 Task: Look for Airbnb properties in Vetapalem, India from 1st December, 2023 to 9th December, 2023 for 2 adults.1  bedroom having 1 bed and 1 bathroom. Property type can be house. Amenities needed are: washing machine. Booking option can be shelf check-in. Look for 5 properties as per requirement.
Action: Mouse moved to (434, 72)
Screenshot: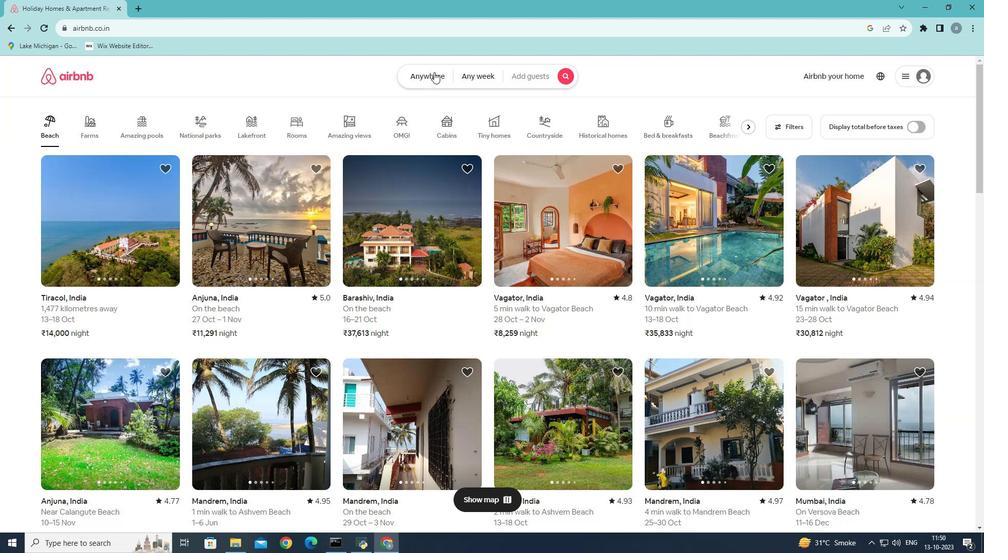 
Action: Mouse pressed left at (434, 72)
Screenshot: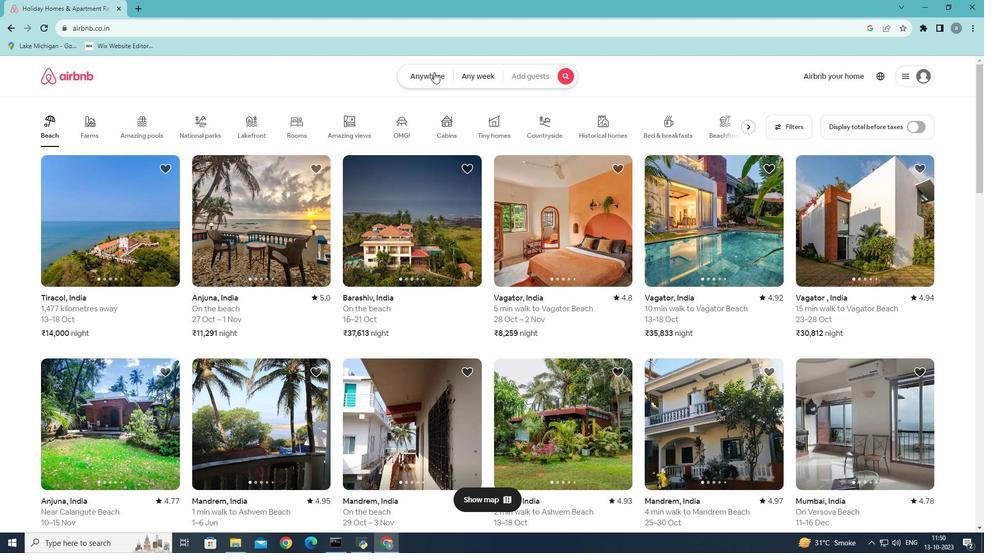 
Action: Mouse moved to (318, 111)
Screenshot: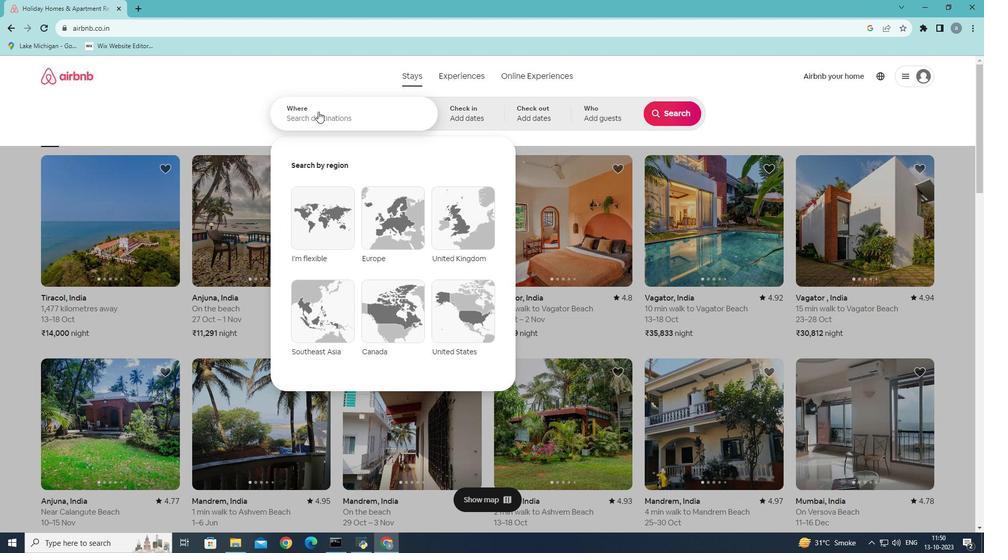 
Action: Mouse pressed left at (318, 111)
Screenshot: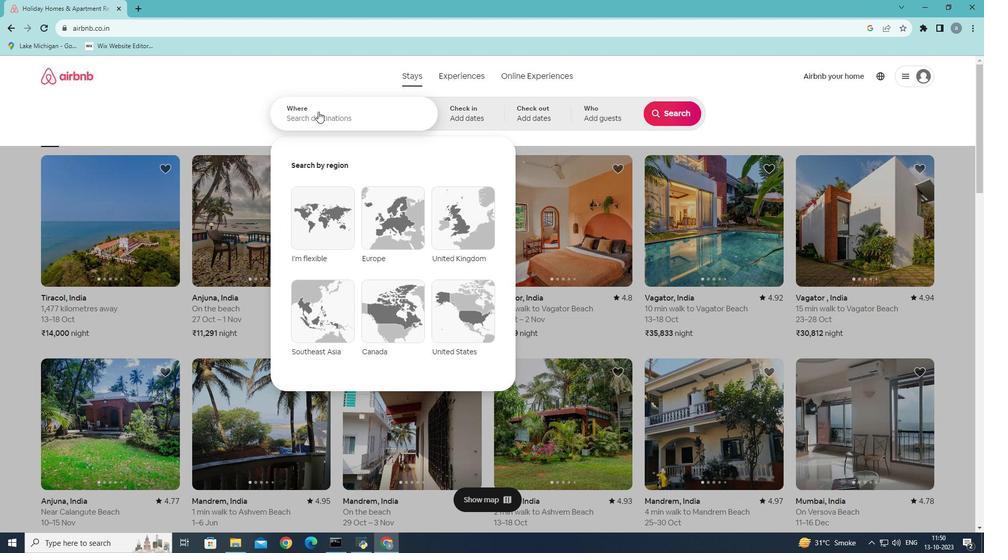 
Action: Mouse moved to (401, 94)
Screenshot: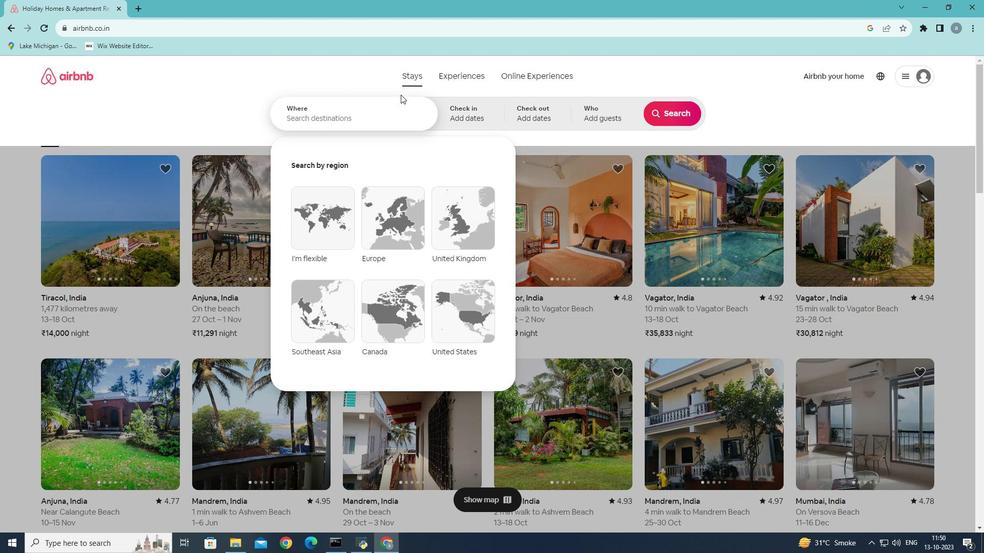 
Action: Key pressed <Key.shift>Vetapalem
Screenshot: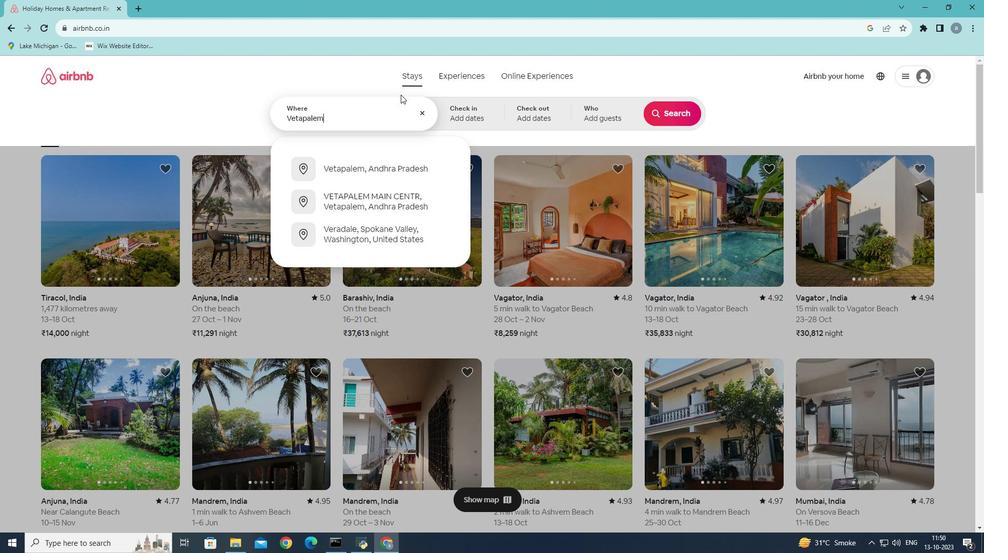 
Action: Mouse moved to (384, 165)
Screenshot: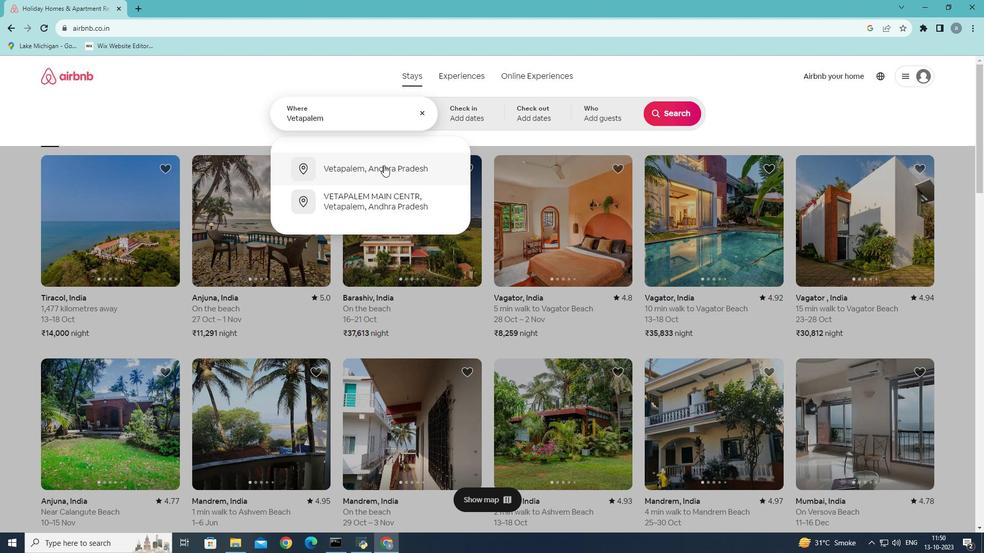 
Action: Mouse pressed left at (384, 165)
Screenshot: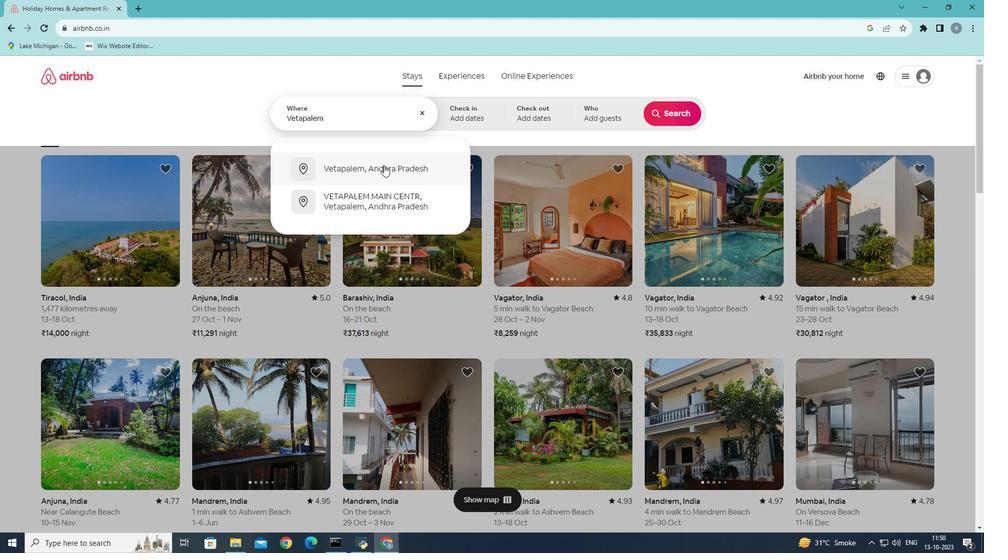 
Action: Mouse moved to (661, 195)
Screenshot: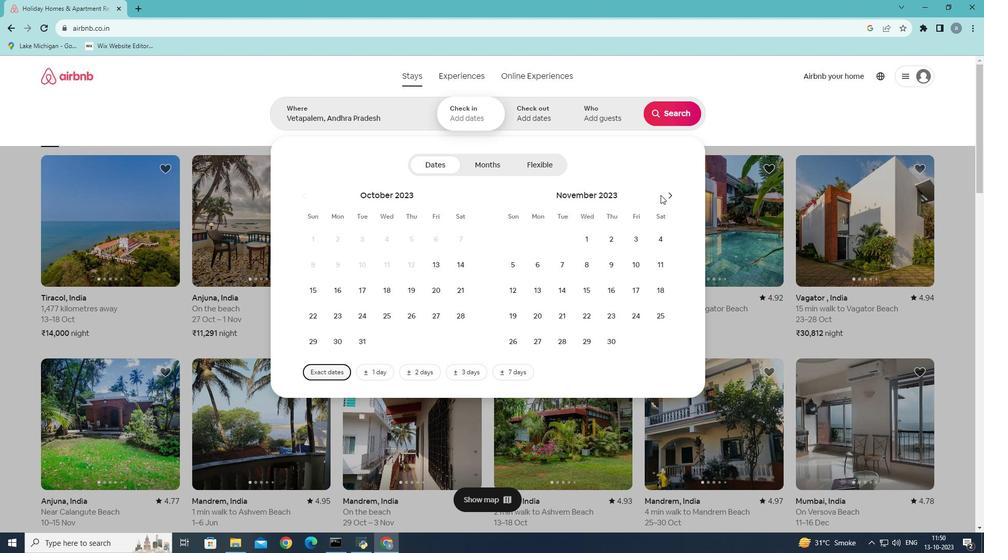 
Action: Mouse pressed left at (661, 195)
Screenshot: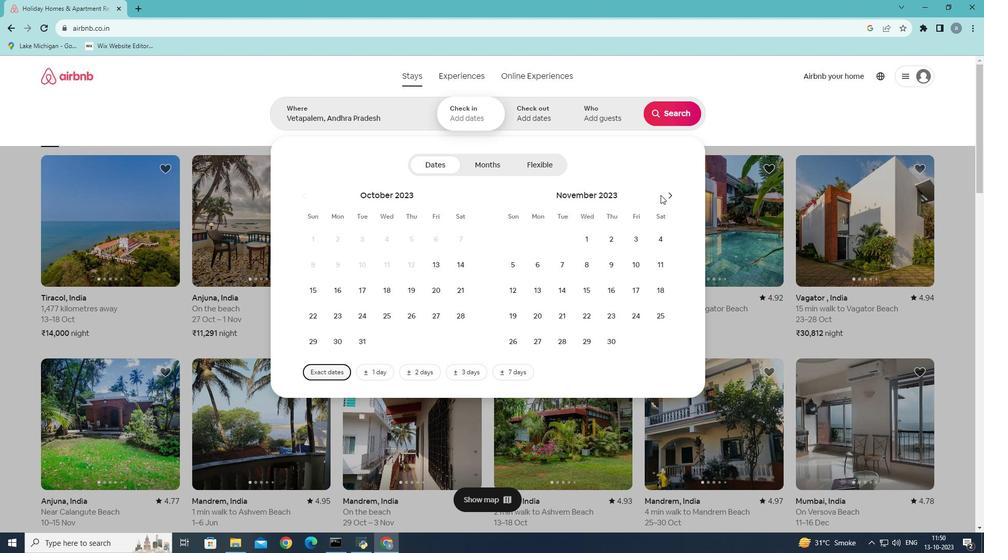 
Action: Mouse moved to (674, 195)
Screenshot: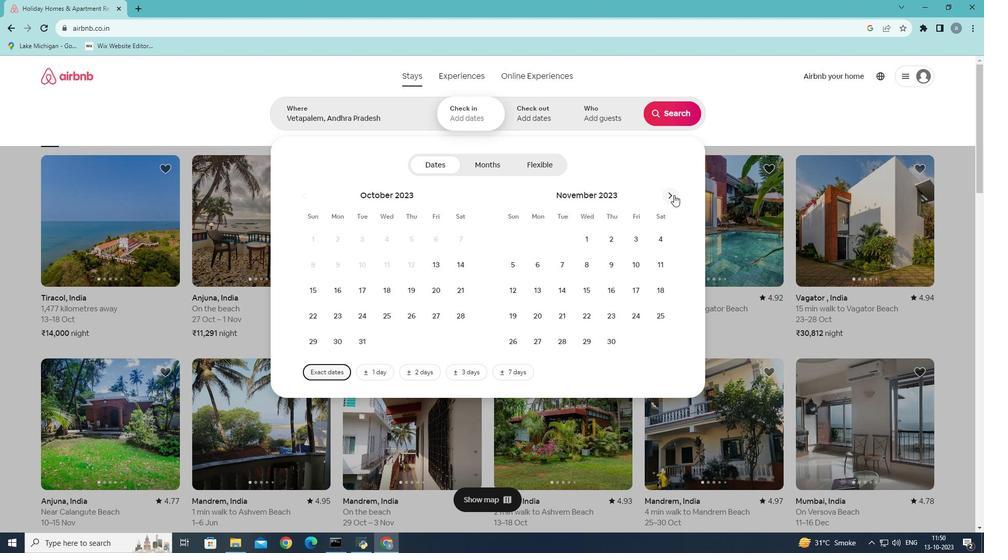 
Action: Mouse pressed left at (674, 195)
Screenshot: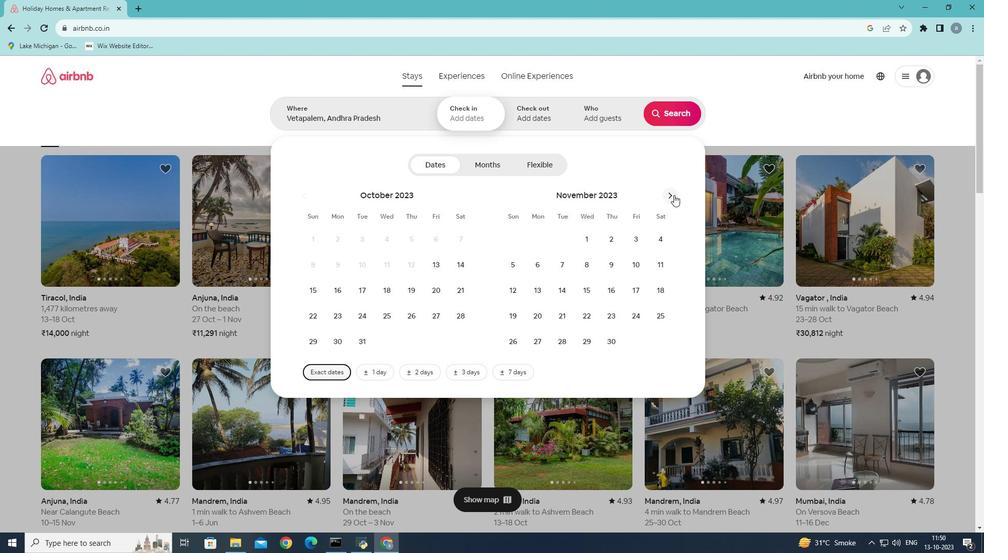
Action: Mouse moved to (635, 242)
Screenshot: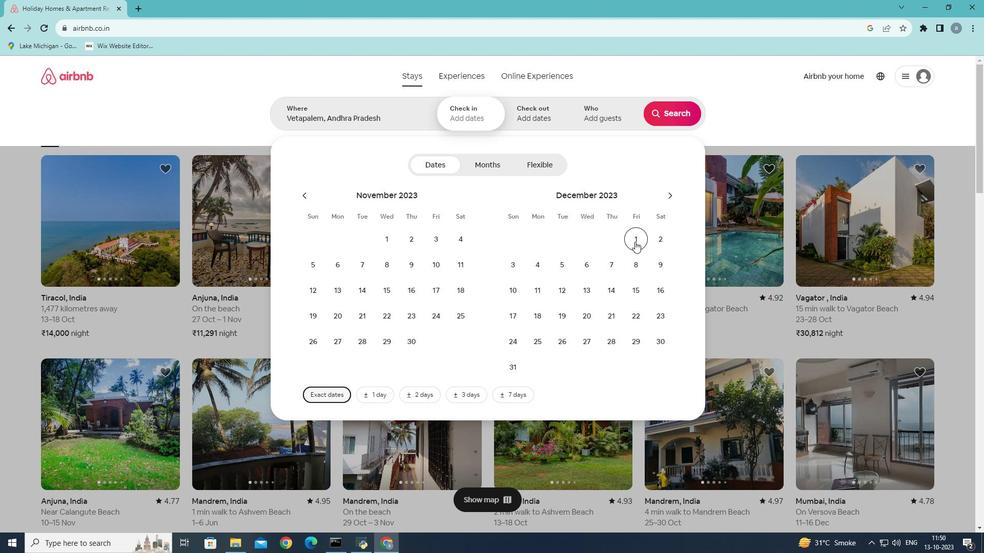 
Action: Mouse pressed left at (635, 242)
Screenshot: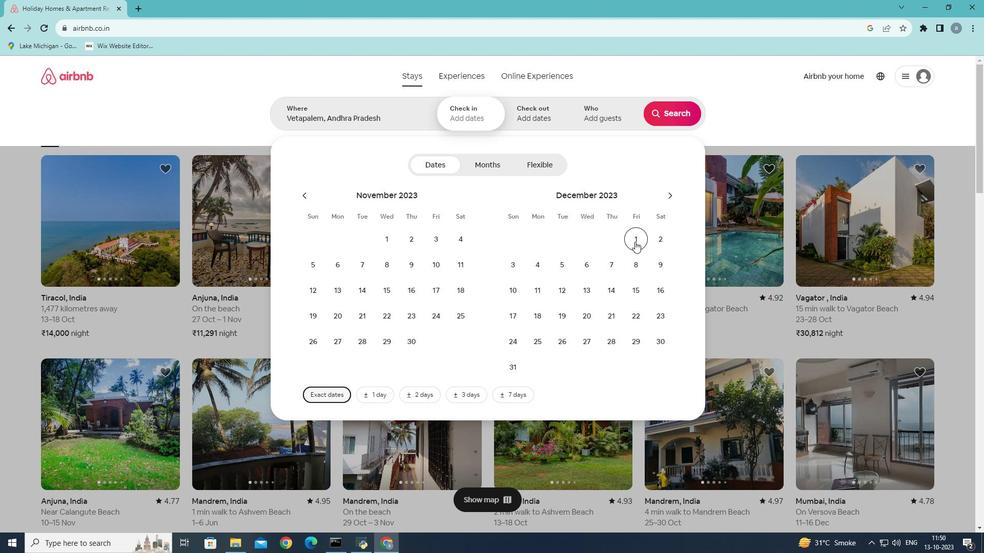 
Action: Mouse moved to (658, 259)
Screenshot: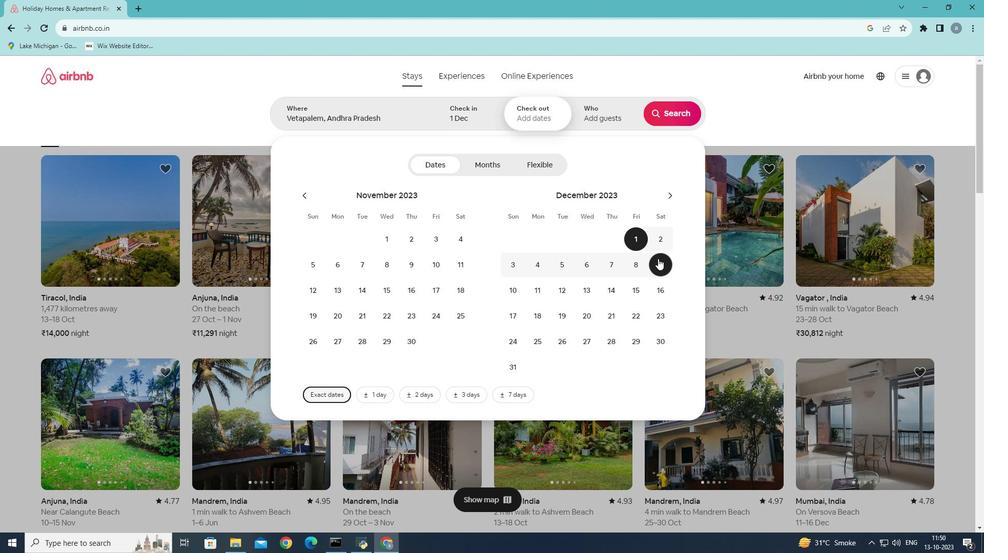 
Action: Mouse pressed left at (658, 259)
Screenshot: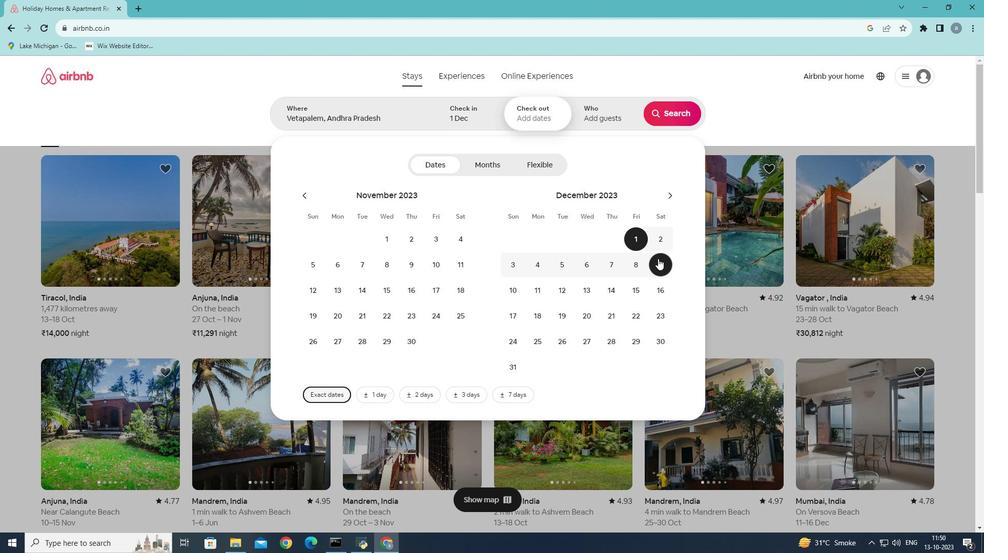 
Action: Mouse moved to (612, 114)
Screenshot: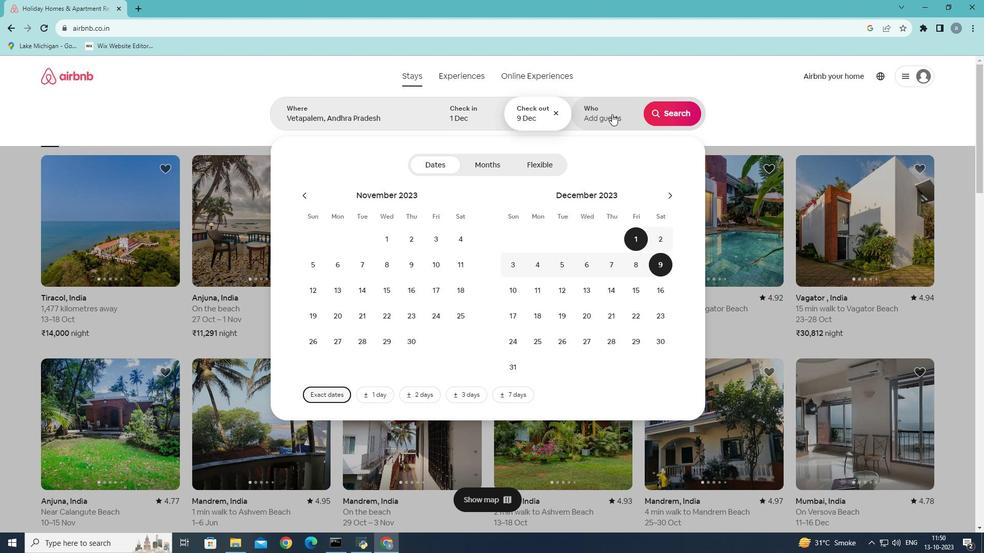
Action: Mouse pressed left at (612, 114)
Screenshot: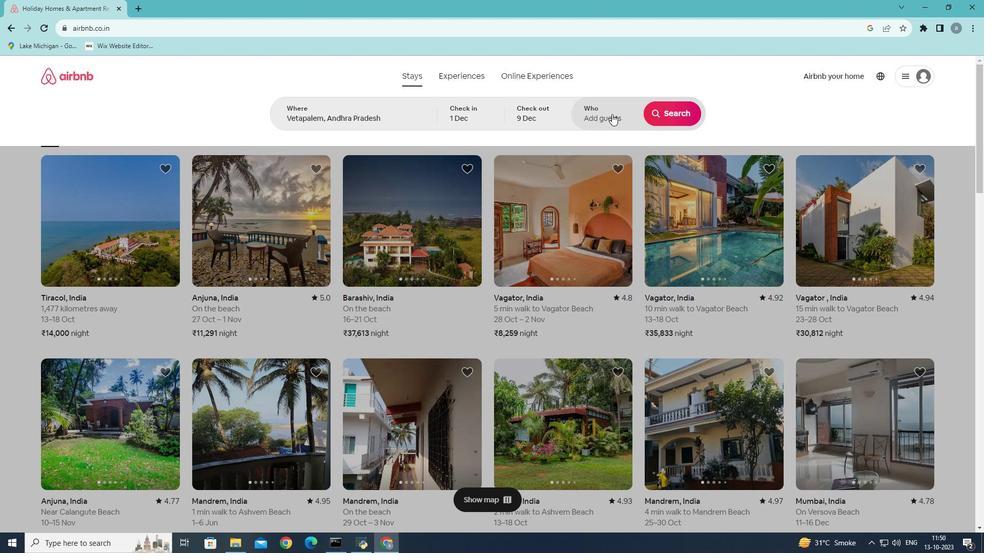 
Action: Mouse moved to (675, 168)
Screenshot: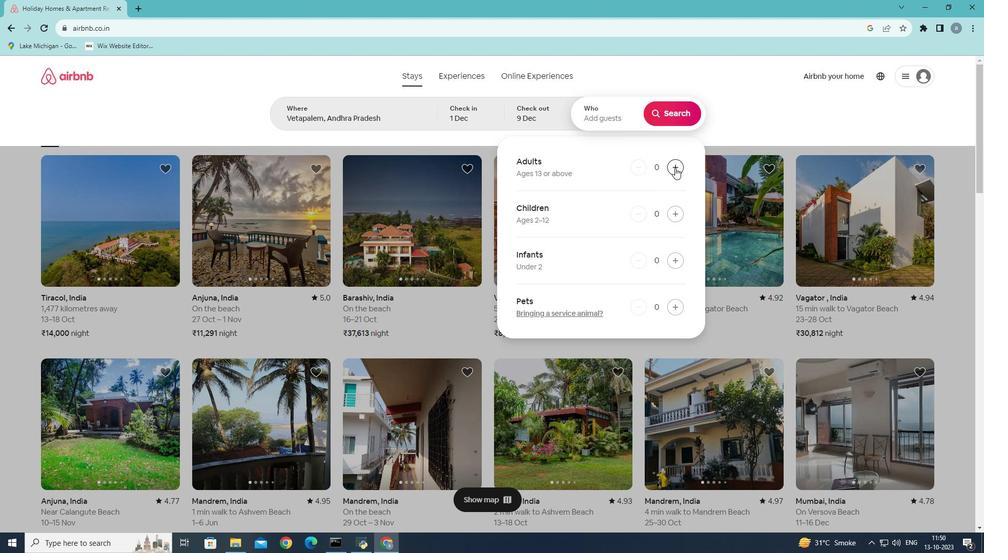 
Action: Mouse pressed left at (675, 168)
Screenshot: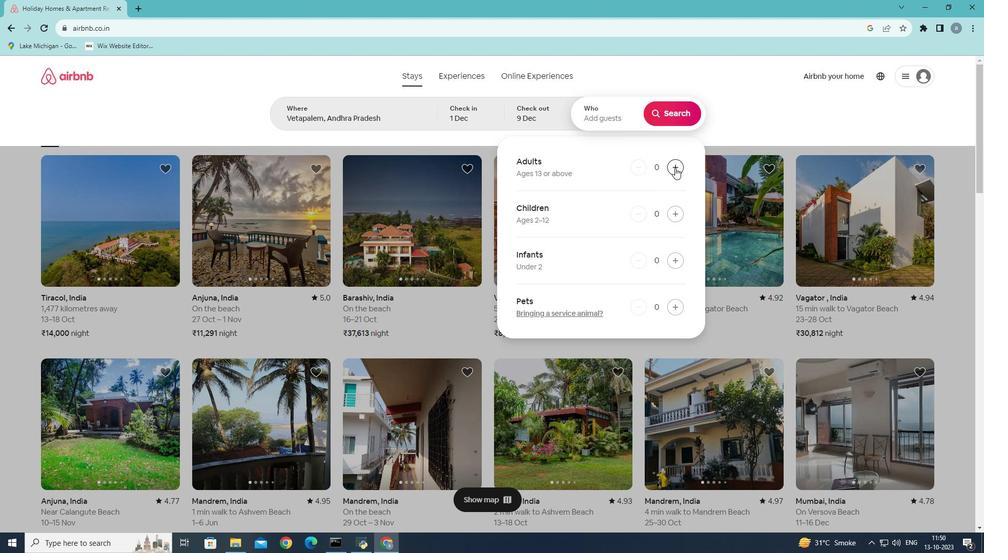 
Action: Mouse pressed left at (675, 168)
Screenshot: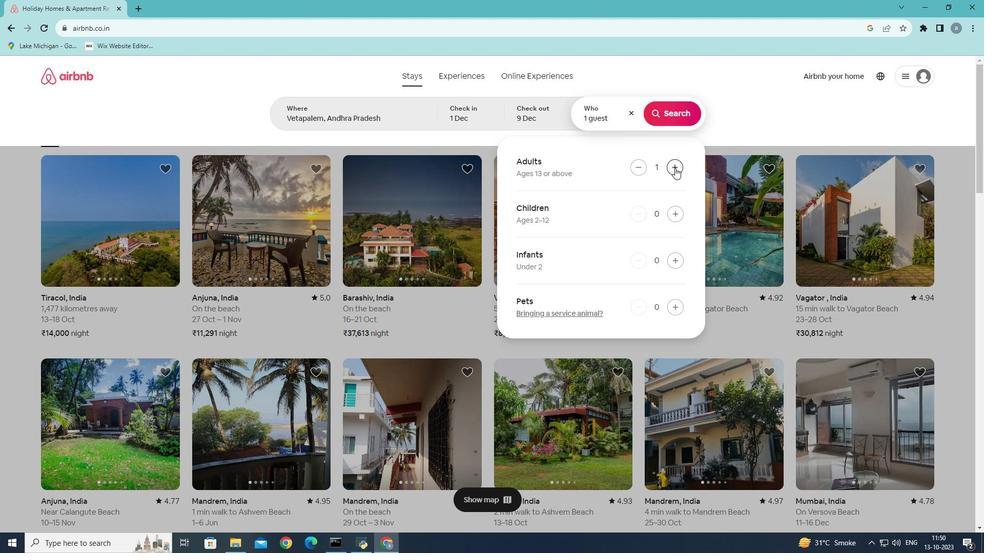 
Action: Mouse moved to (678, 117)
Screenshot: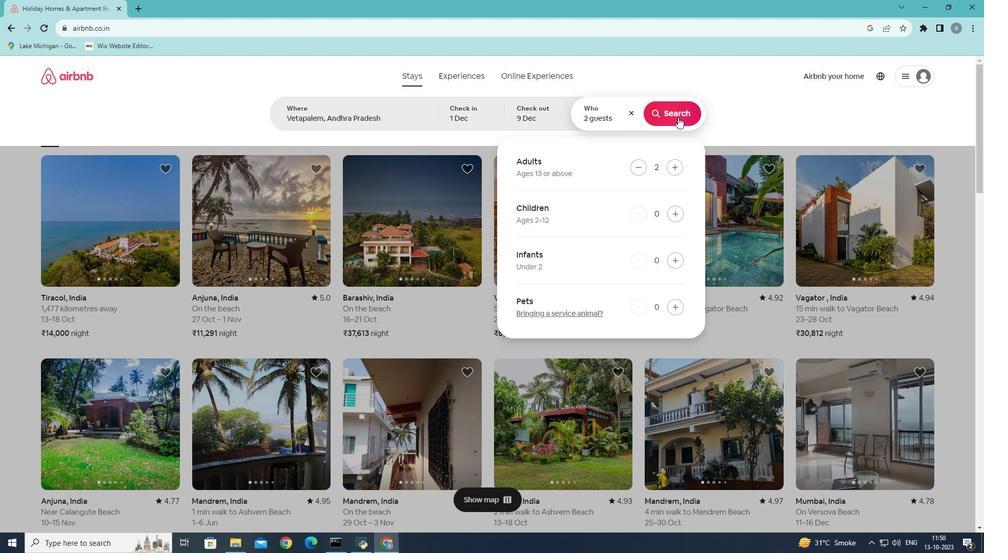 
Action: Mouse pressed left at (678, 117)
Screenshot: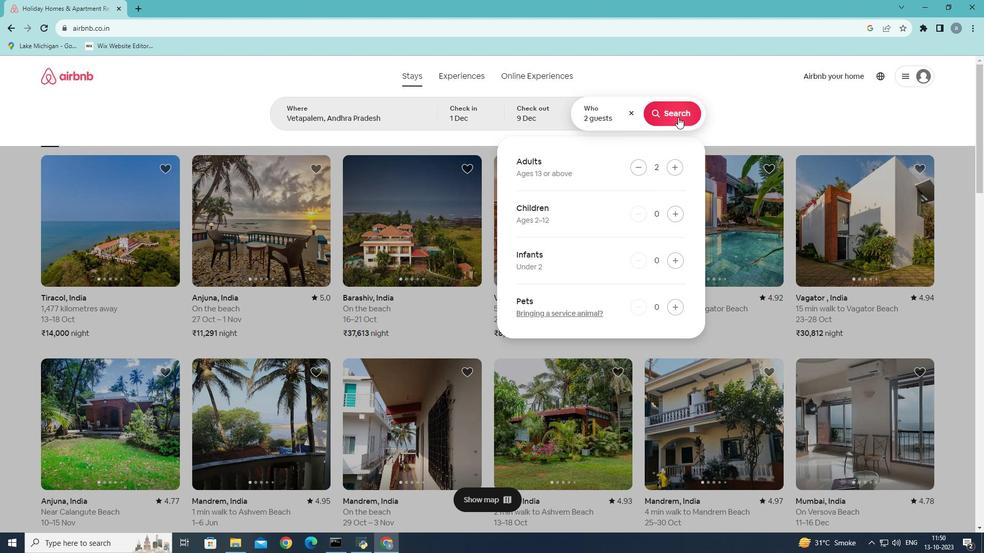 
Action: Mouse moved to (821, 113)
Screenshot: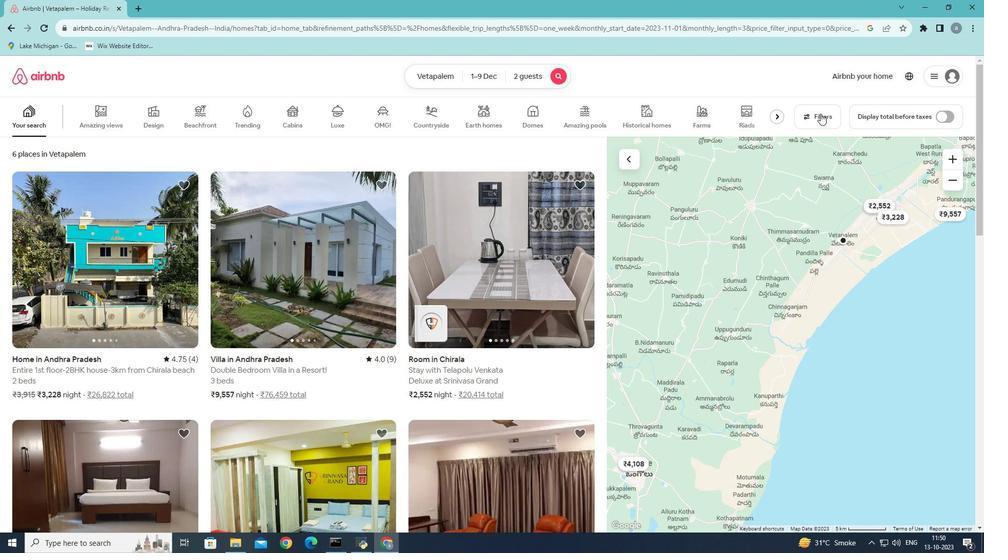 
Action: Mouse pressed left at (821, 113)
Screenshot: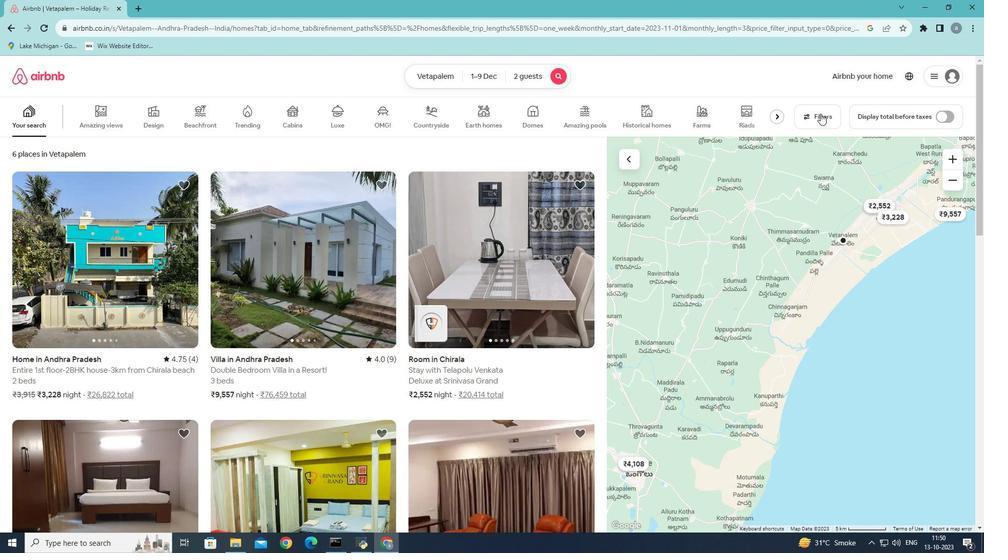 
Action: Mouse moved to (512, 310)
Screenshot: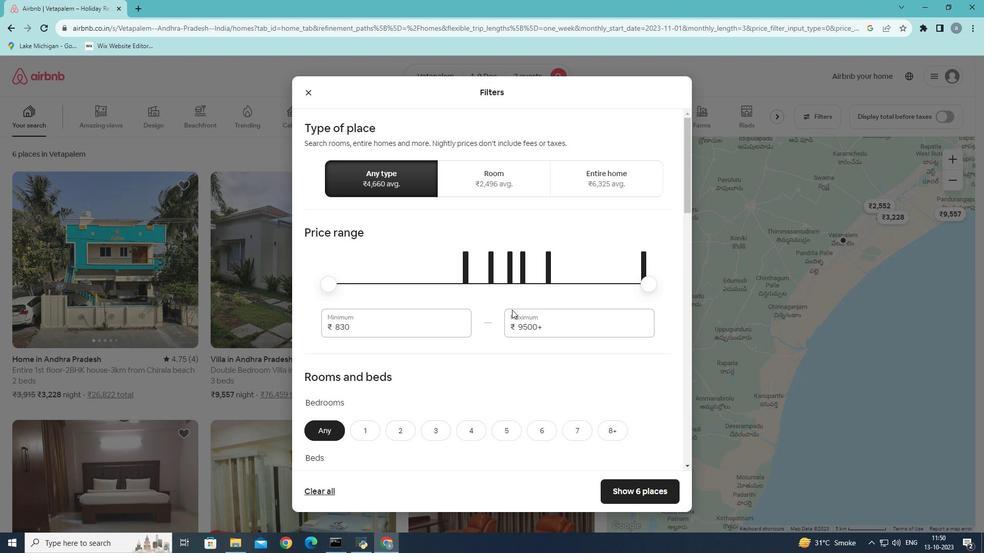 
Action: Mouse scrolled (512, 309) with delta (0, 0)
Screenshot: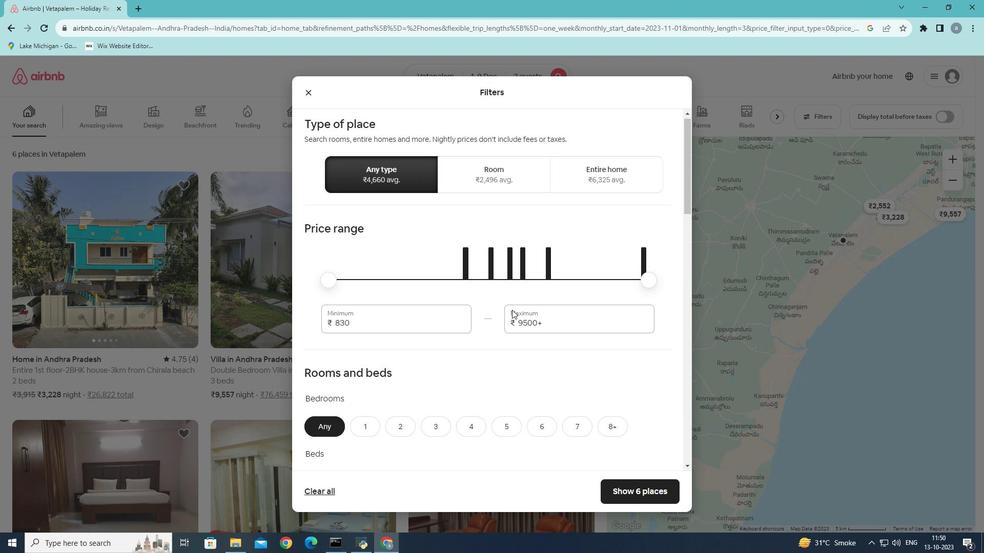 
Action: Mouse scrolled (512, 309) with delta (0, 0)
Screenshot: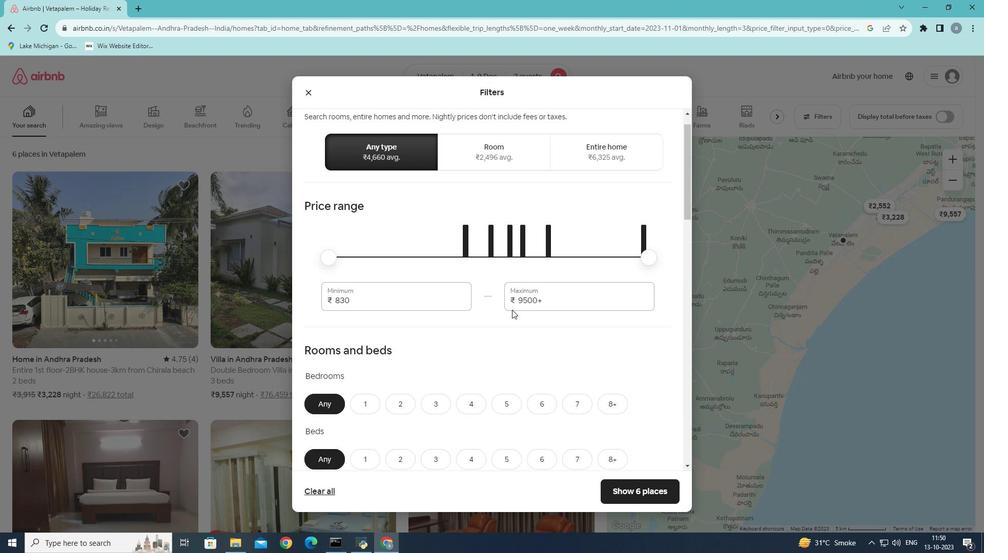 
Action: Mouse scrolled (512, 309) with delta (0, 0)
Screenshot: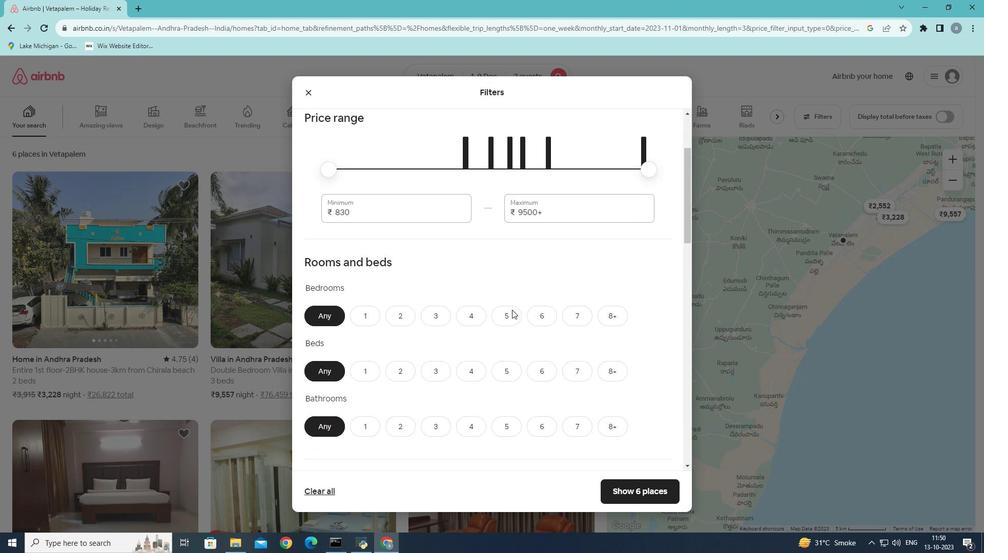
Action: Mouse scrolled (512, 309) with delta (0, 0)
Screenshot: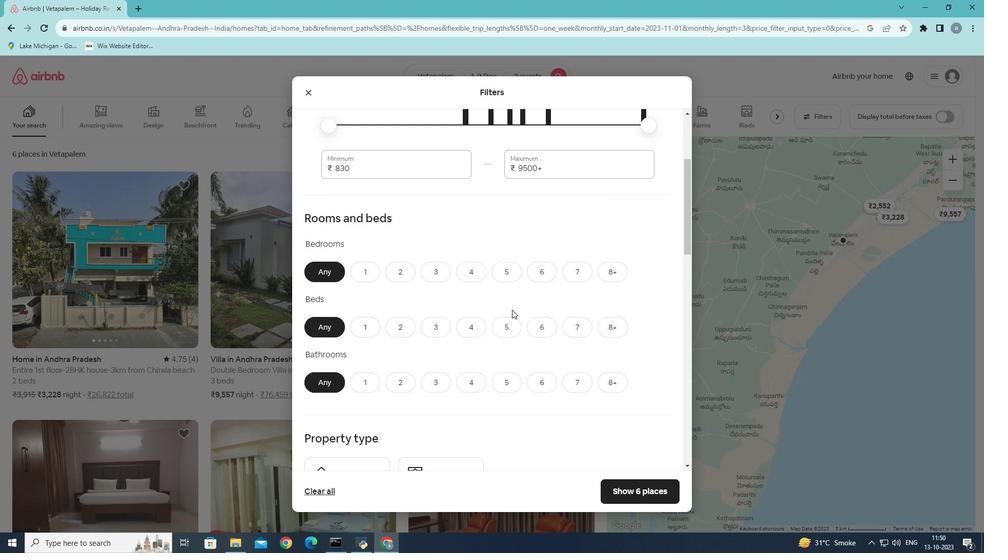 
Action: Mouse moved to (370, 231)
Screenshot: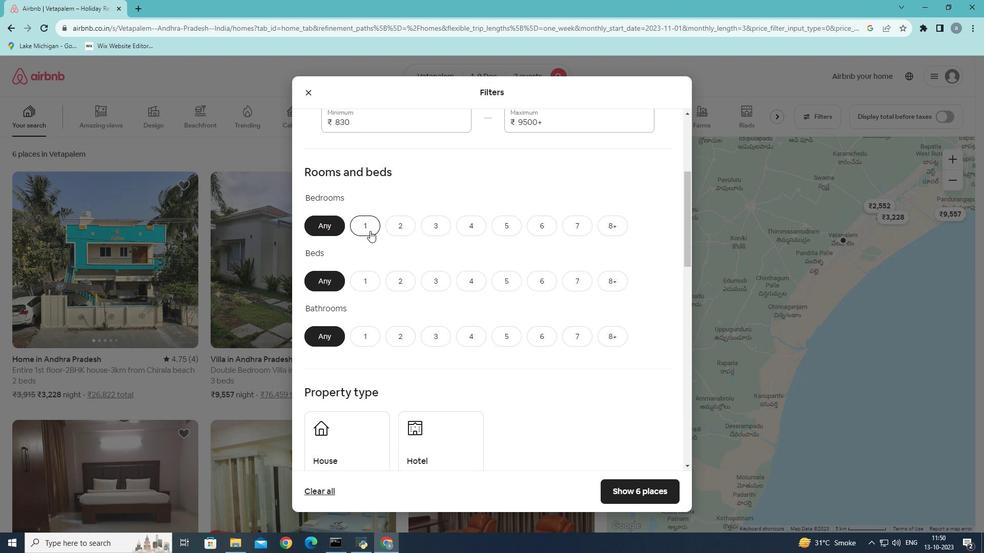 
Action: Mouse pressed left at (370, 231)
Screenshot: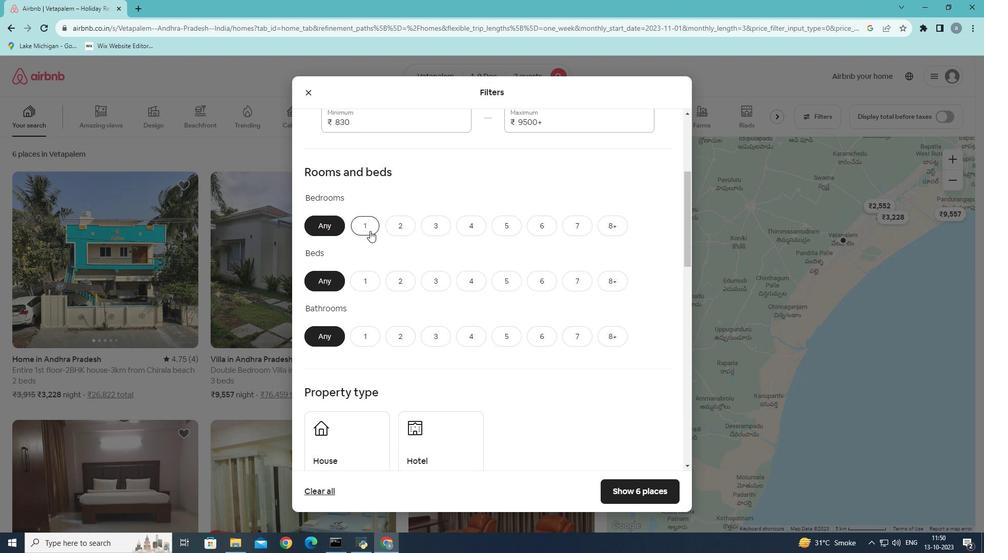 
Action: Mouse moved to (374, 286)
Screenshot: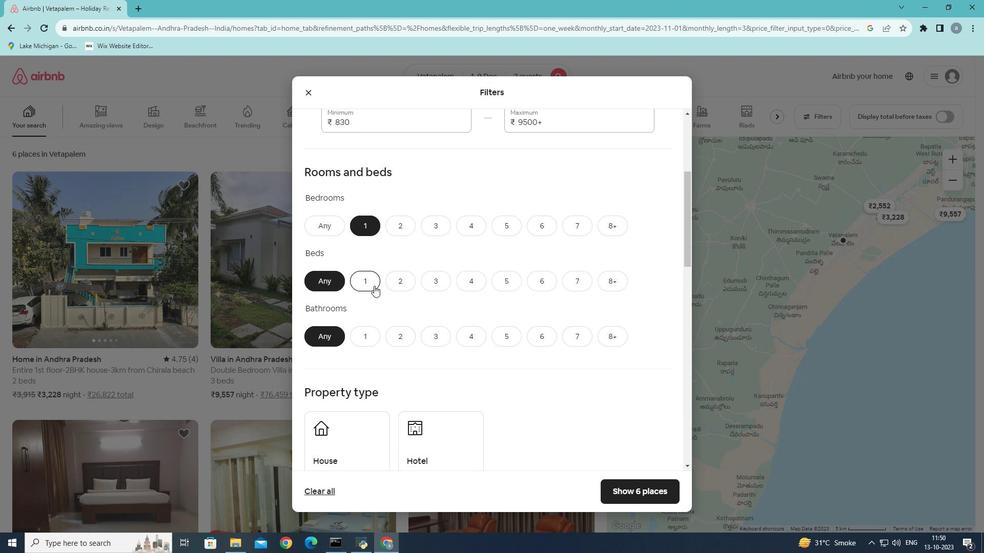 
Action: Mouse pressed left at (374, 286)
Screenshot: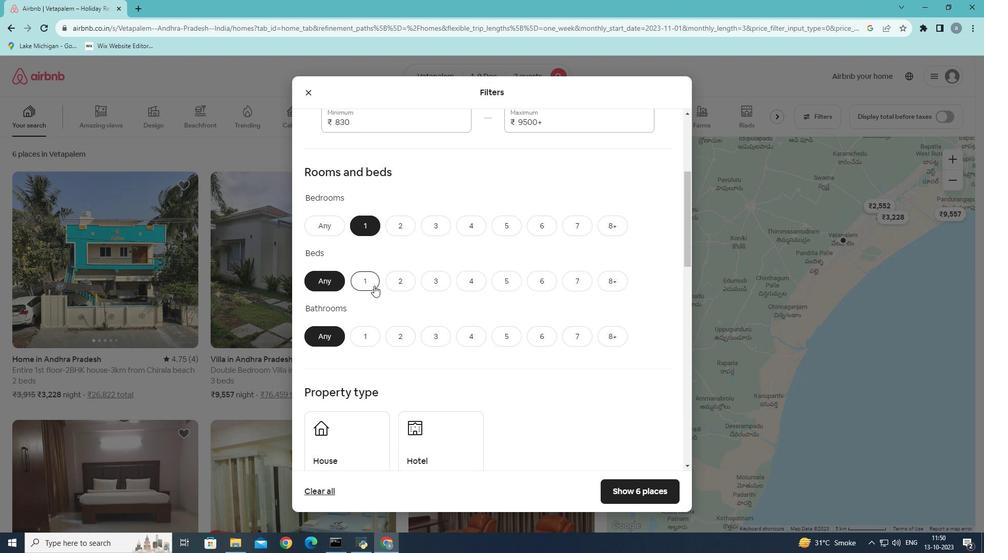 
Action: Mouse moved to (373, 338)
Screenshot: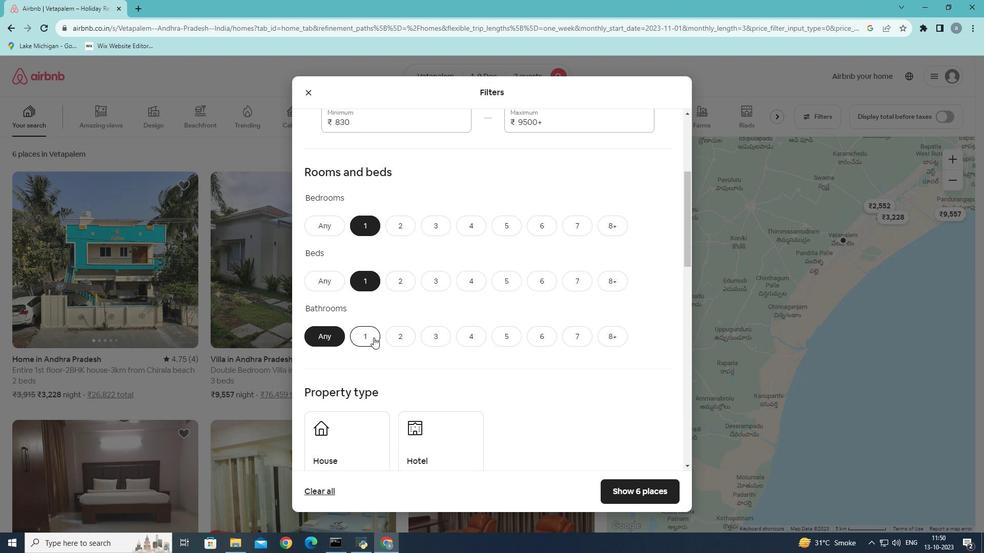 
Action: Mouse pressed left at (373, 338)
Screenshot: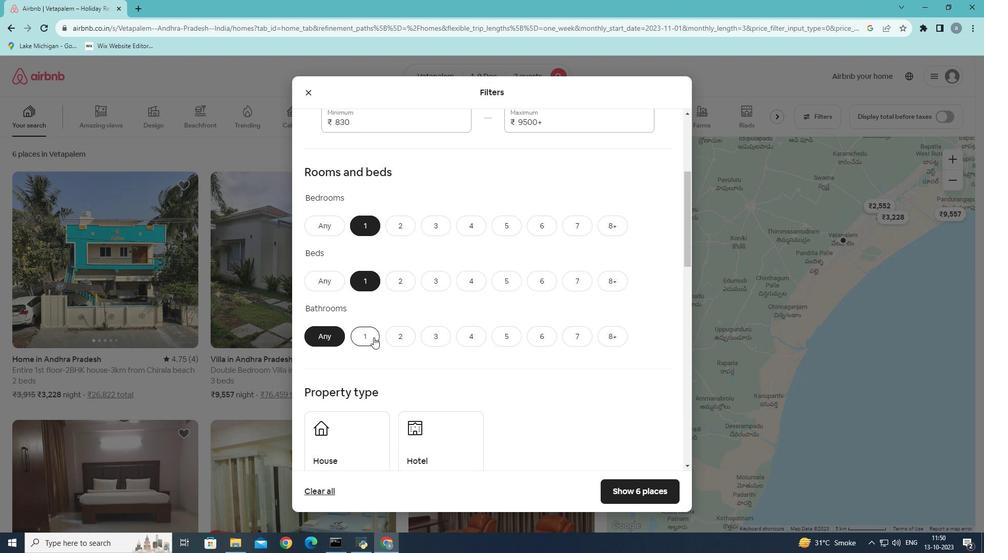 
Action: Mouse moved to (434, 293)
Screenshot: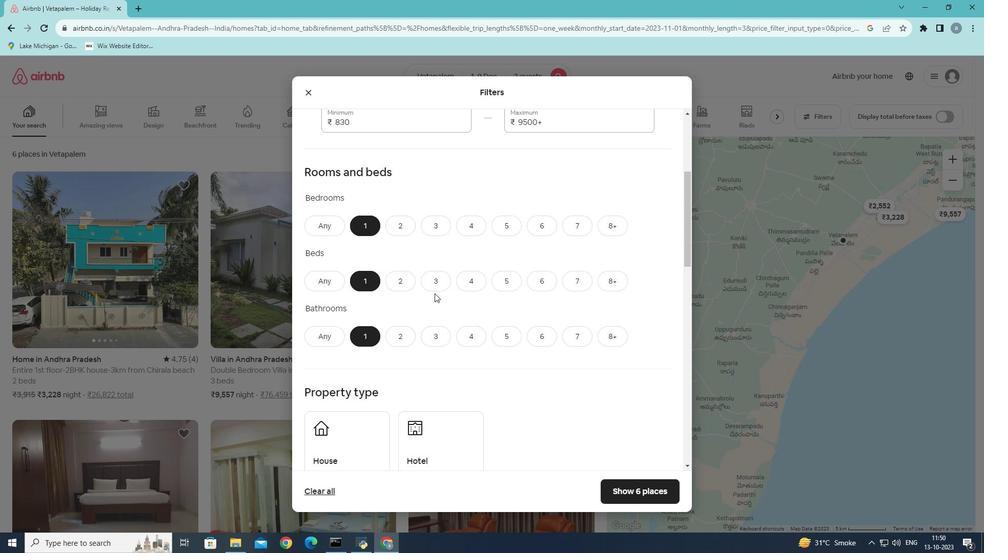 
Action: Mouse scrolled (434, 293) with delta (0, 0)
Screenshot: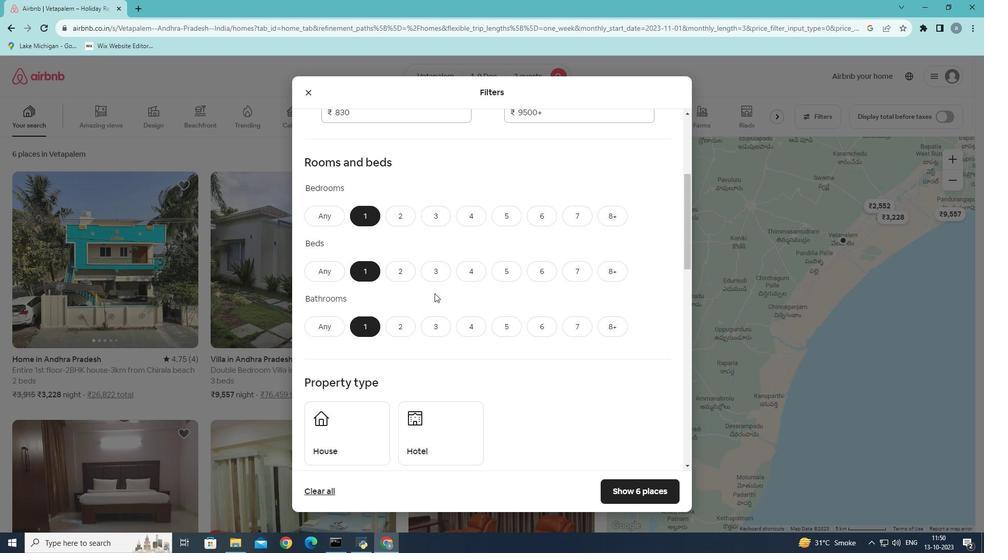 
Action: Mouse scrolled (434, 293) with delta (0, 0)
Screenshot: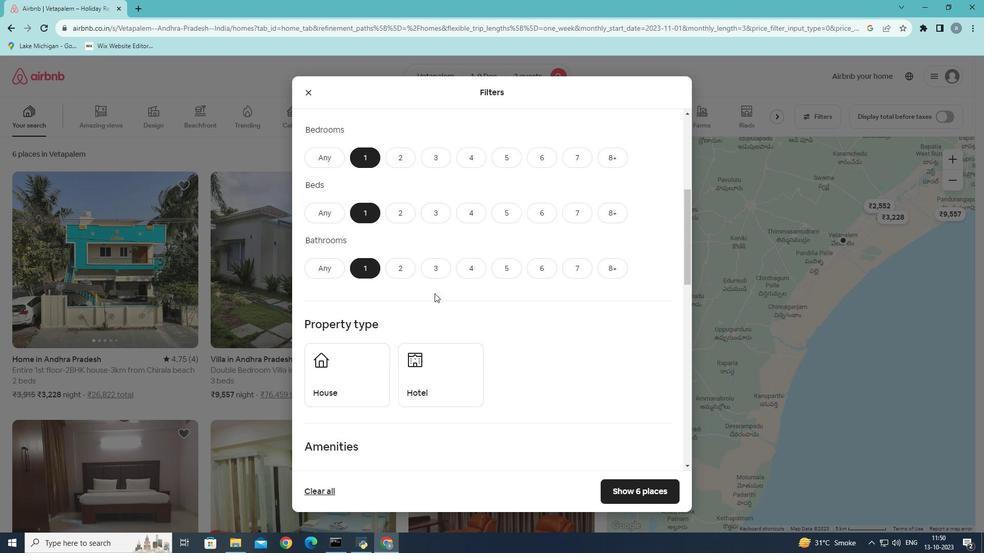 
Action: Mouse moved to (367, 342)
Screenshot: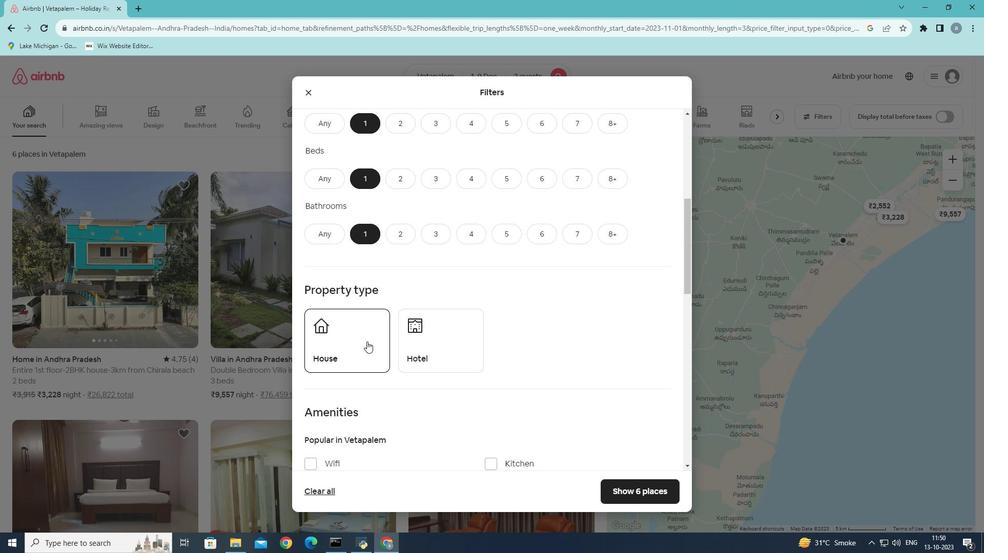 
Action: Mouse pressed left at (367, 342)
Screenshot: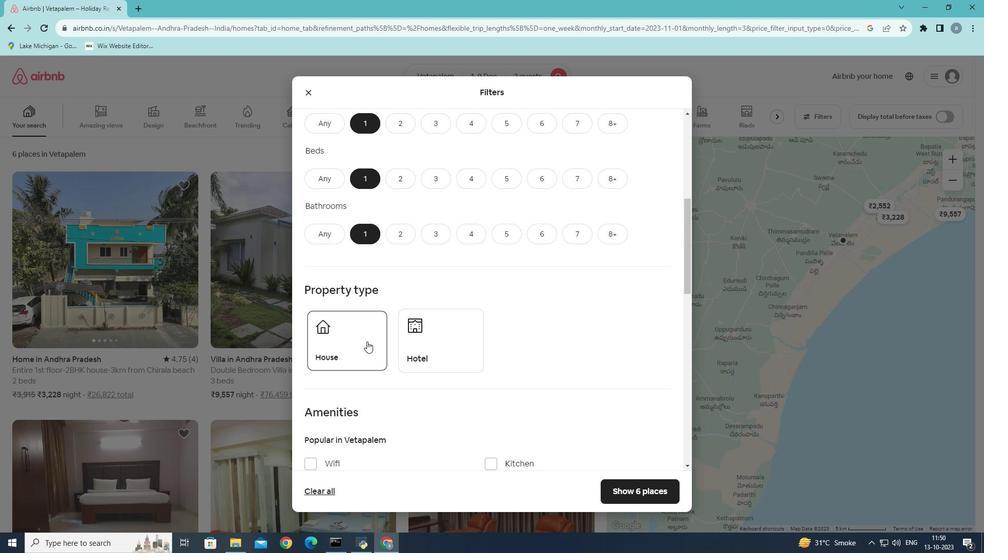 
Action: Mouse moved to (457, 306)
Screenshot: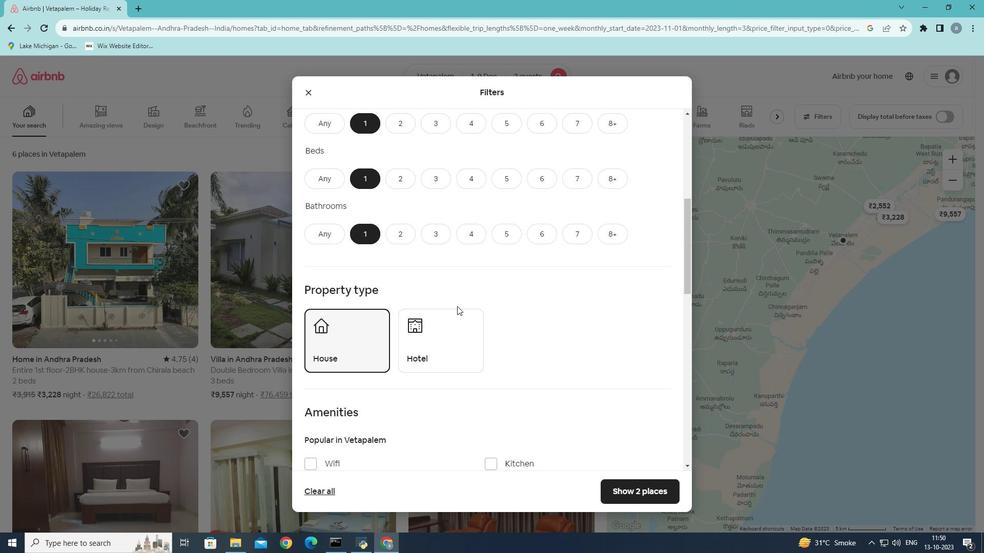 
Action: Mouse scrolled (457, 306) with delta (0, 0)
Screenshot: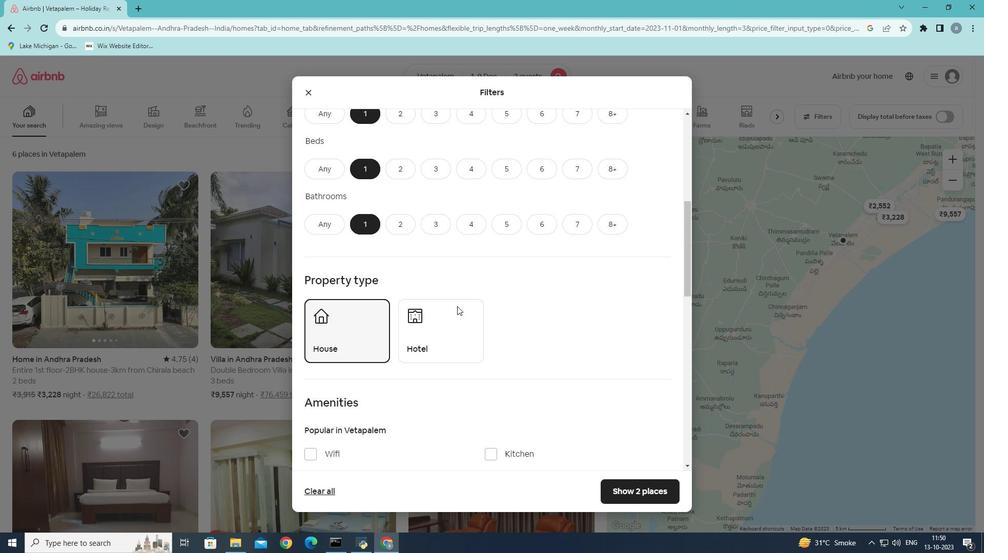 
Action: Mouse scrolled (457, 306) with delta (0, 0)
Screenshot: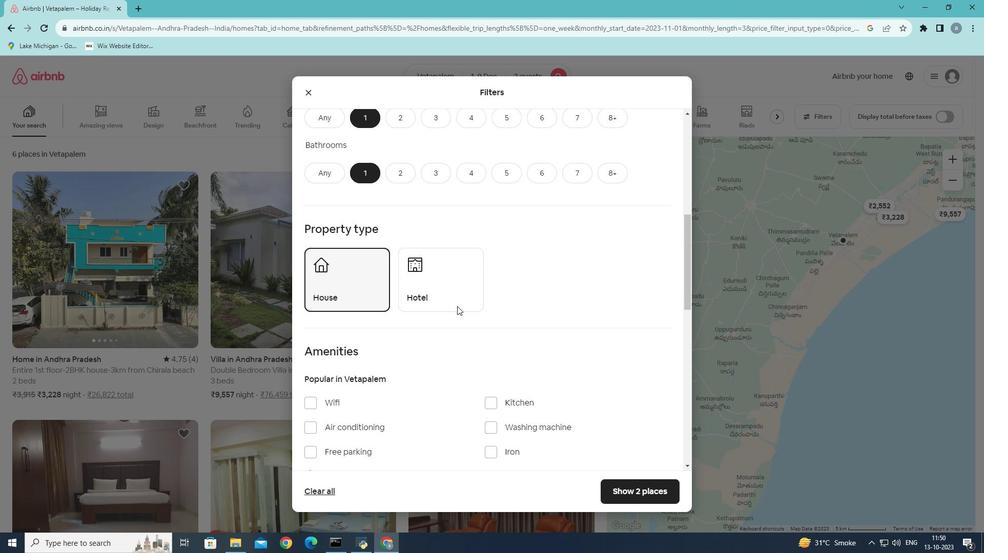 
Action: Mouse moved to (492, 389)
Screenshot: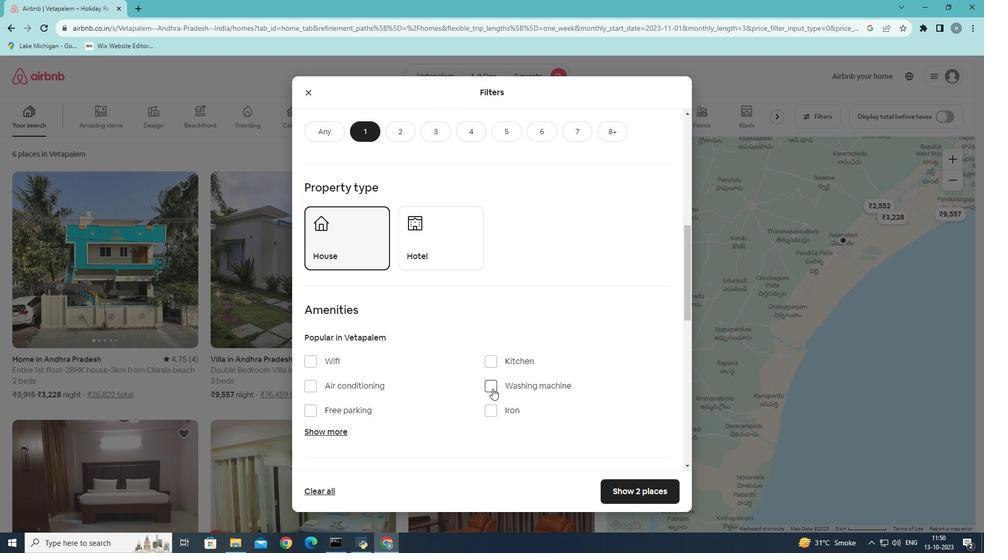 
Action: Mouse pressed left at (492, 389)
Screenshot: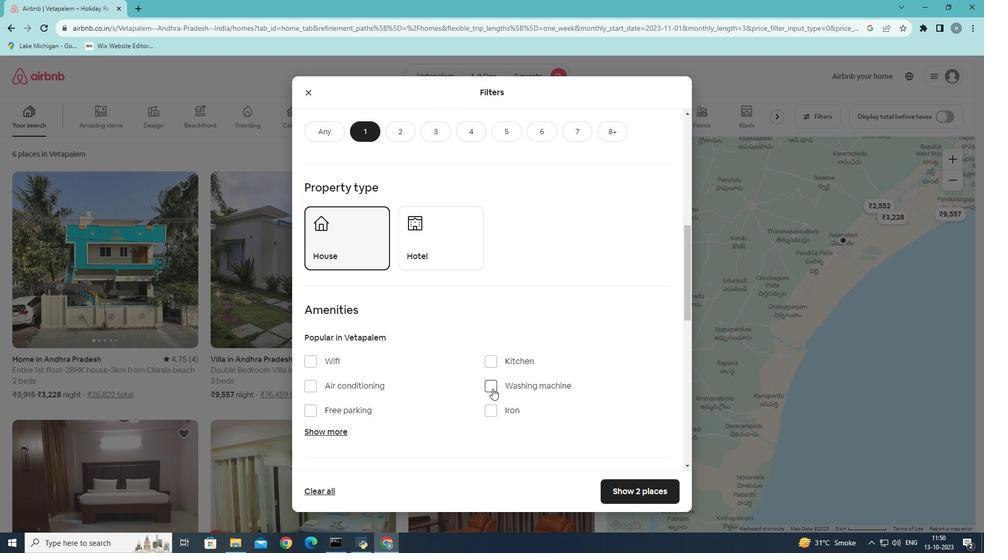 
Action: Mouse moved to (424, 330)
Screenshot: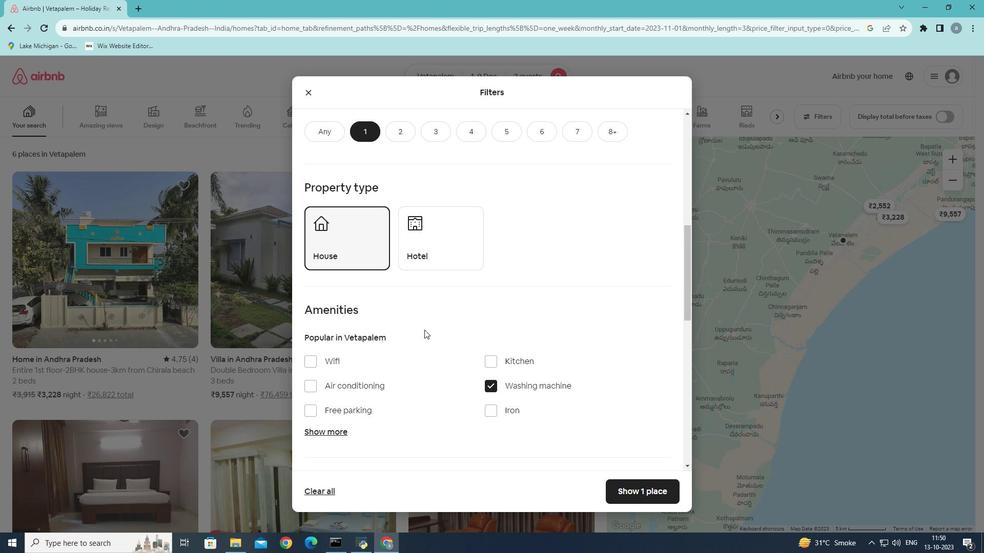 
Action: Mouse scrolled (424, 329) with delta (0, 0)
Screenshot: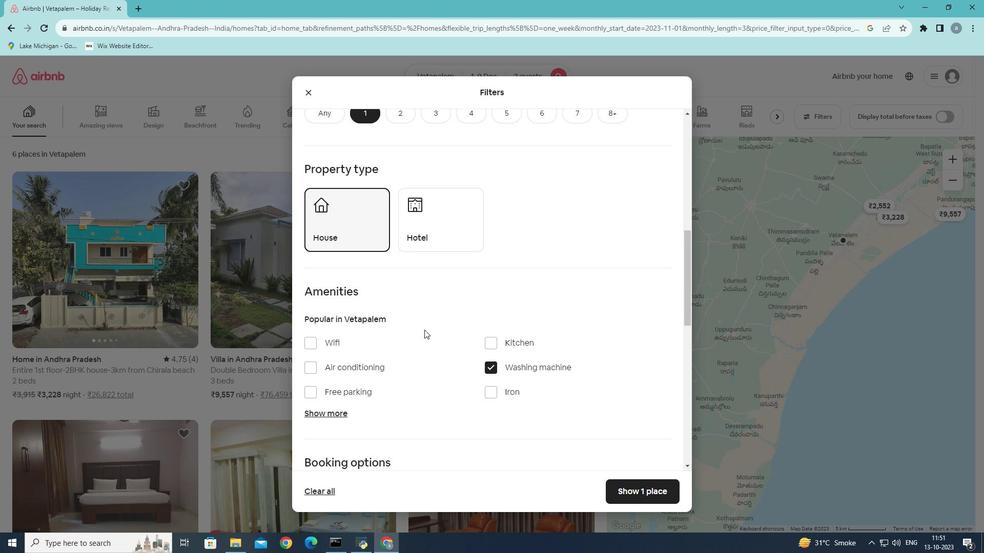 
Action: Mouse scrolled (424, 329) with delta (0, 0)
Screenshot: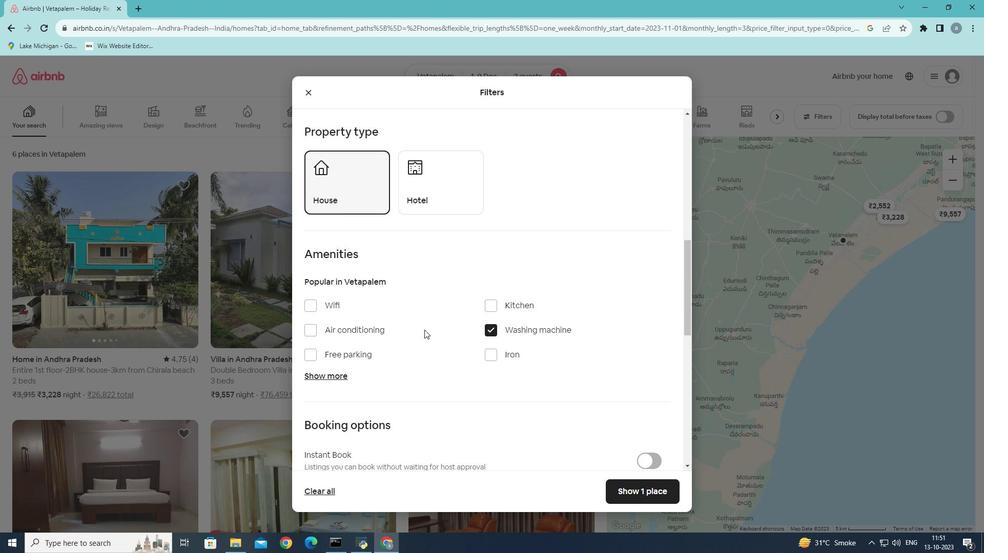
Action: Mouse scrolled (424, 329) with delta (0, 0)
Screenshot: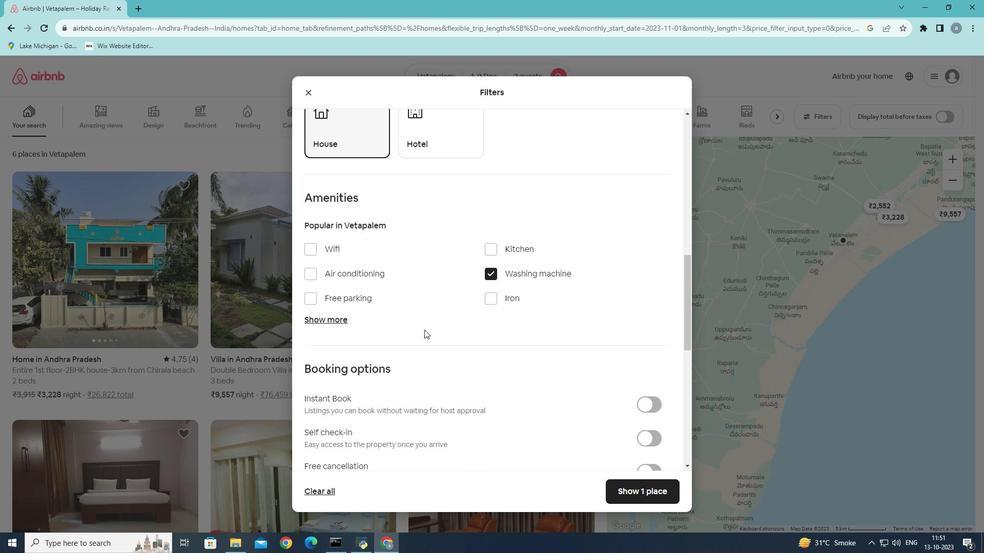 
Action: Mouse moved to (651, 399)
Screenshot: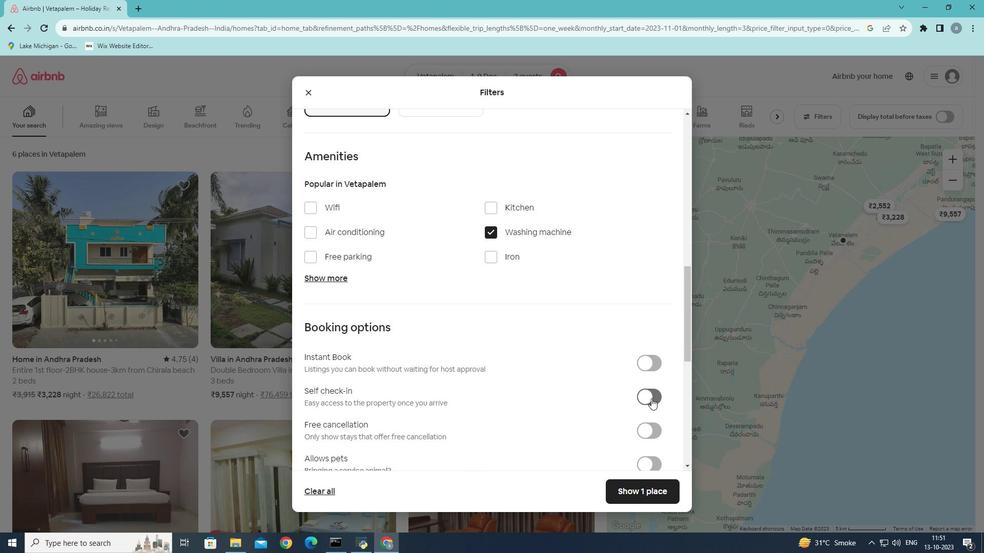 
Action: Mouse pressed left at (651, 399)
Screenshot: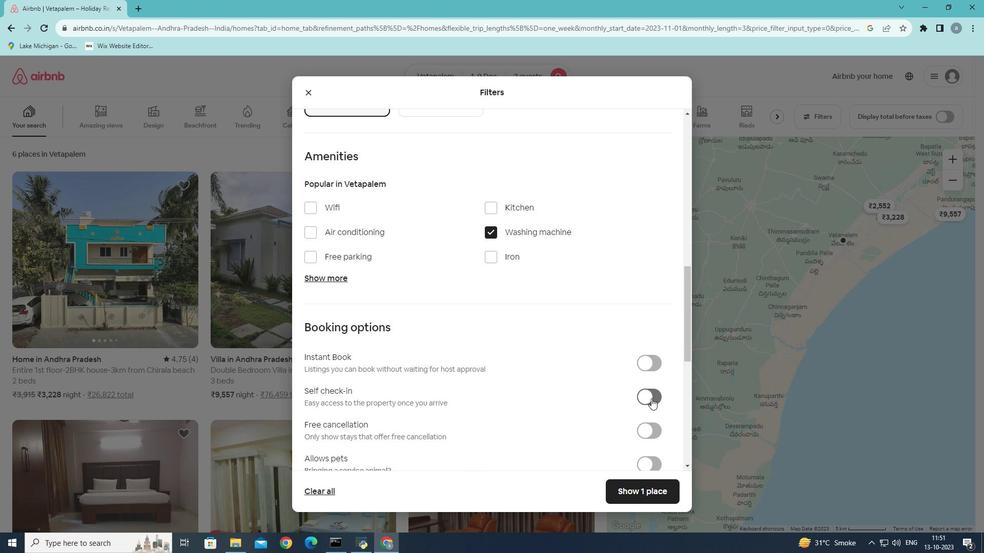 
Action: Mouse moved to (565, 443)
Screenshot: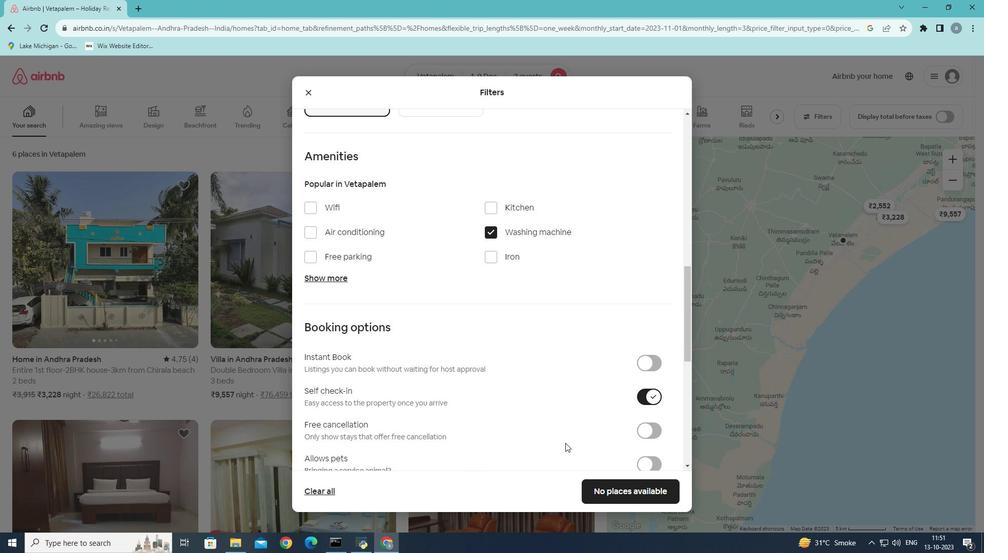 
Action: Mouse scrolled (565, 443) with delta (0, 0)
Screenshot: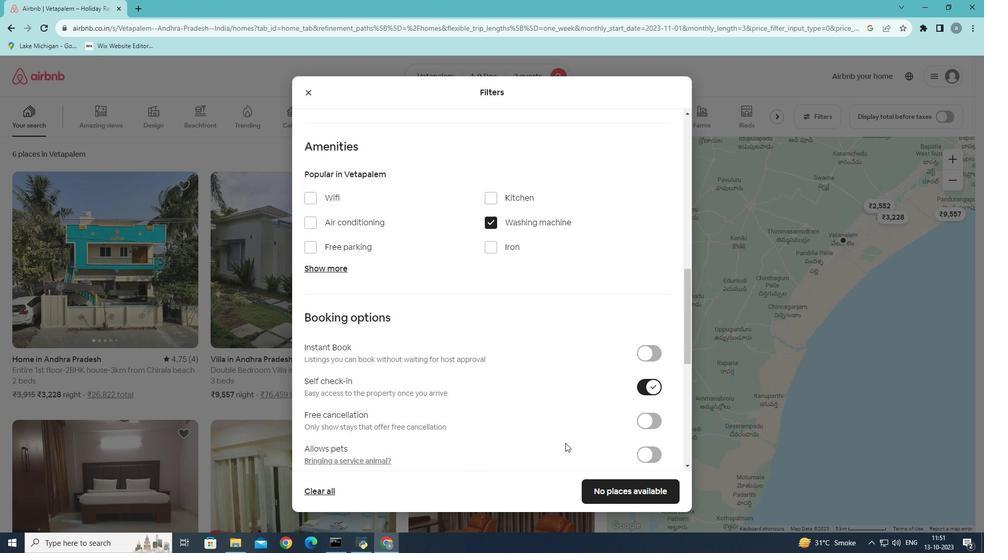 
Action: Mouse scrolled (565, 443) with delta (0, 0)
Screenshot: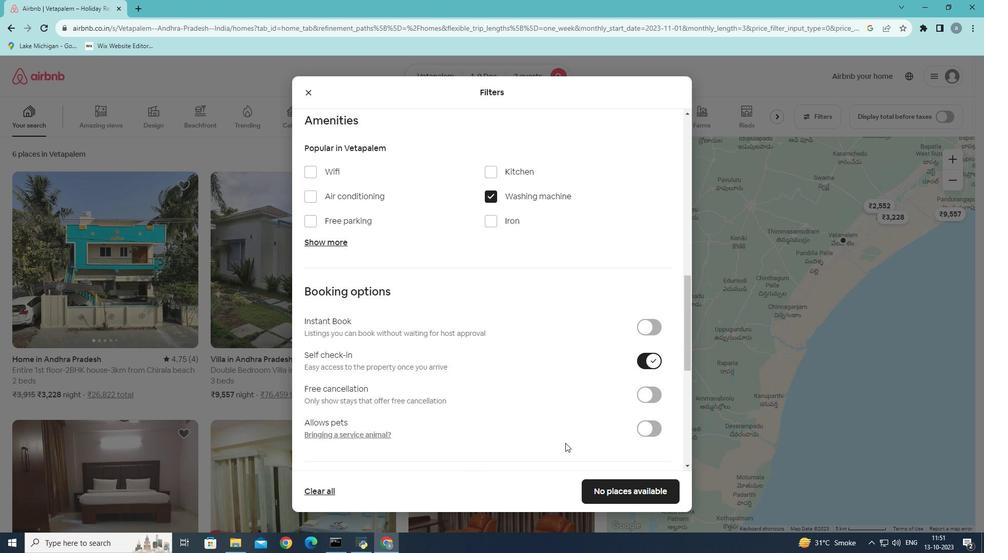 
Action: Mouse scrolled (565, 443) with delta (0, 0)
Screenshot: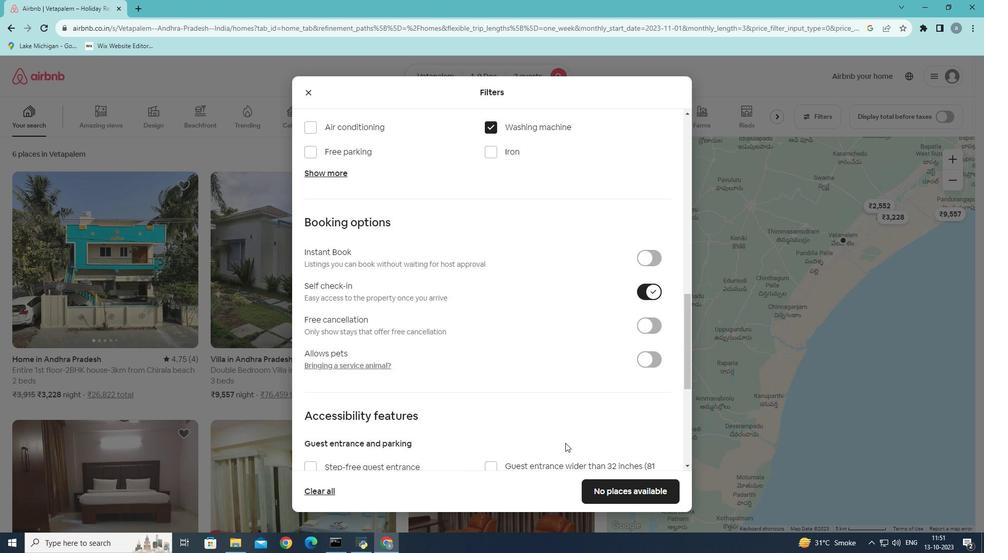 
Action: Mouse moved to (614, 493)
Screenshot: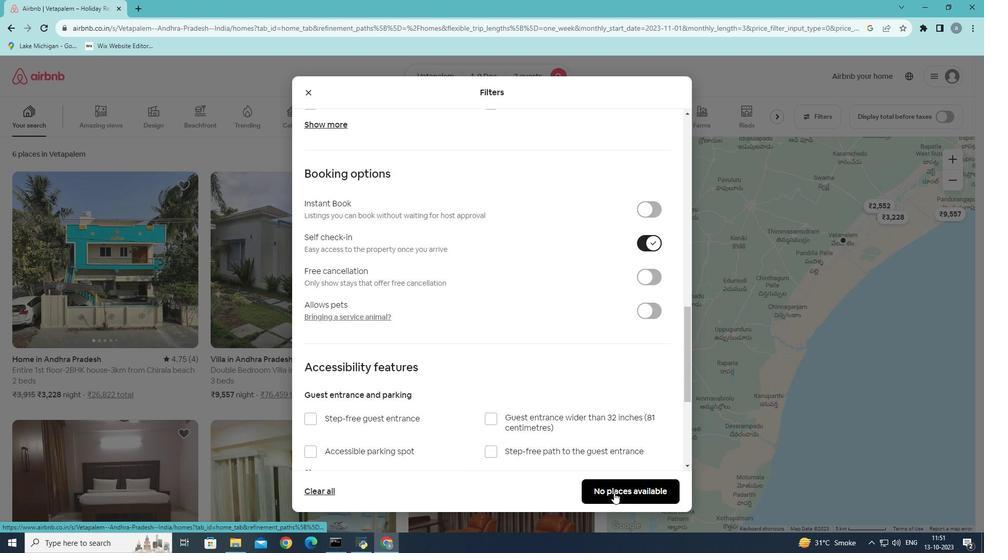 
Action: Mouse pressed left at (614, 493)
Screenshot: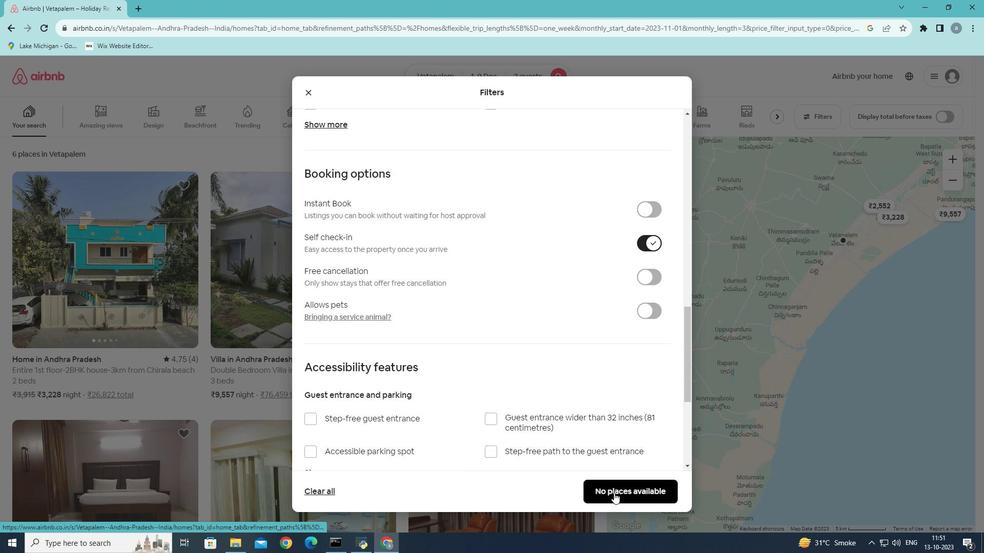 
